 Task: Select the Central Africa Time as time zone for the schedule.
Action: Mouse moved to (107, 201)
Screenshot: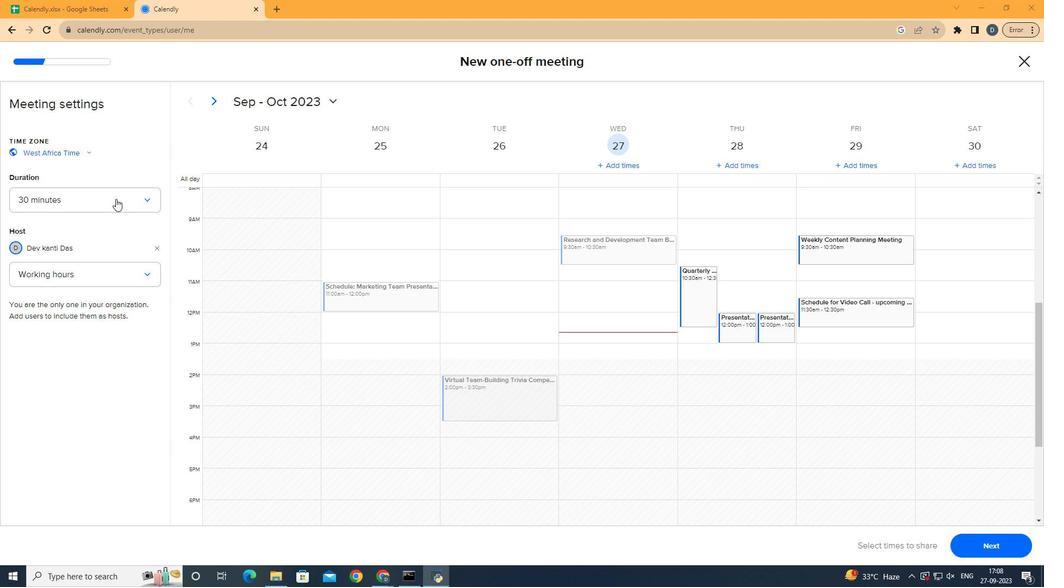 
Action: Mouse pressed left at (107, 201)
Screenshot: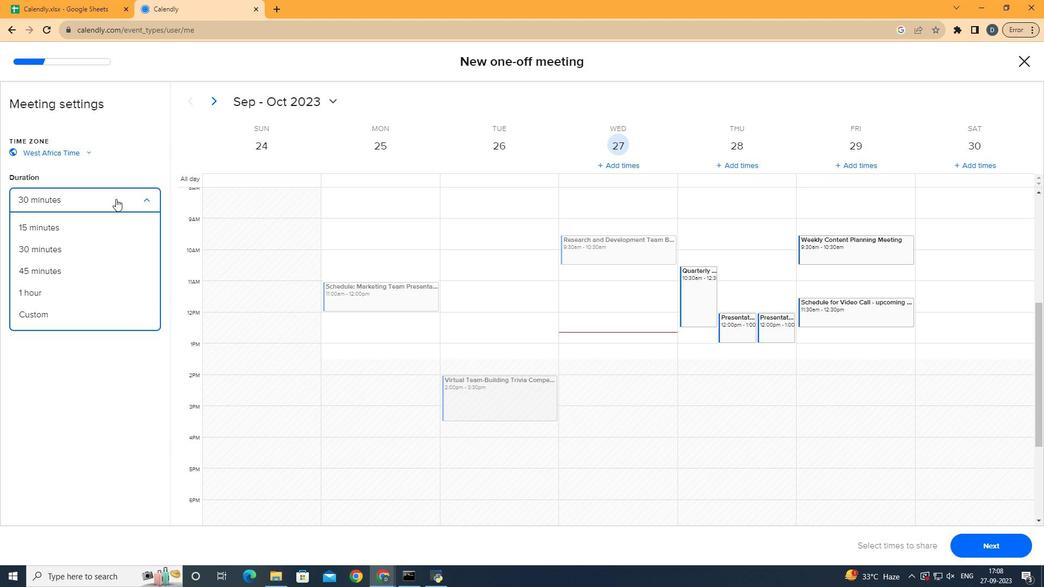 
Action: Mouse moved to (98, 198)
Screenshot: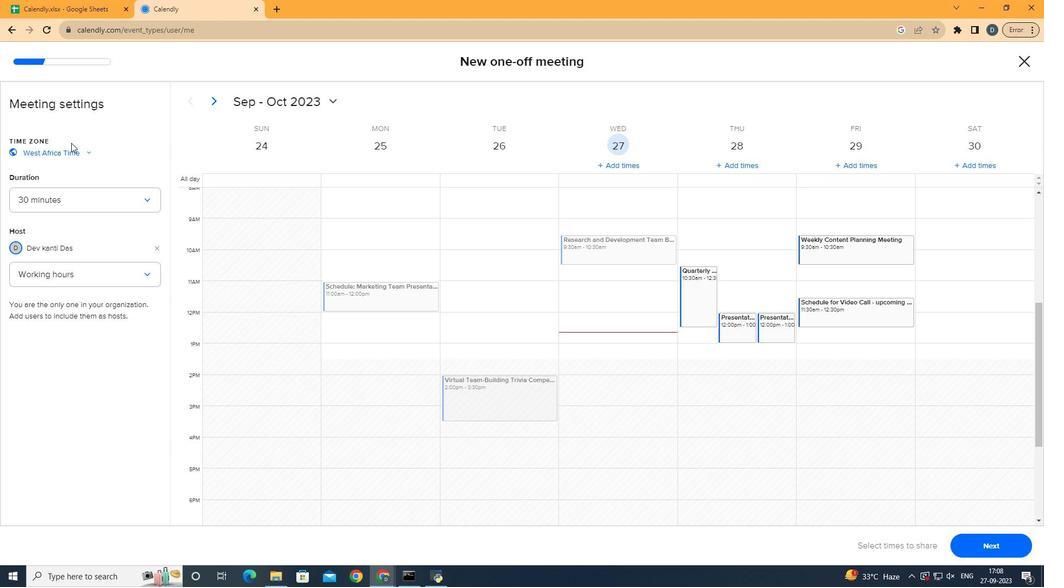 
Action: Mouse pressed left at (98, 198)
Screenshot: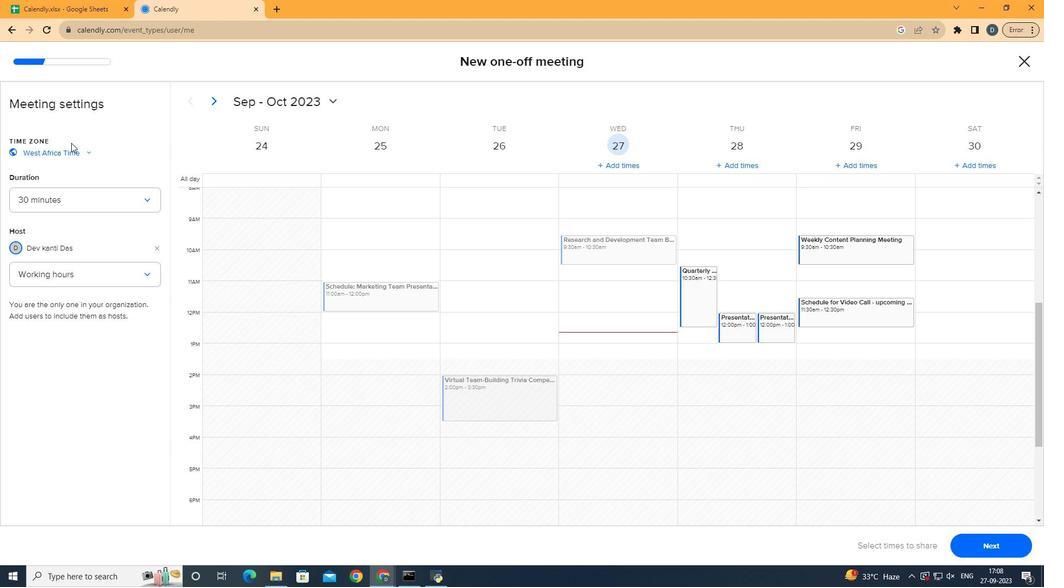 
Action: Mouse moved to (72, 163)
Screenshot: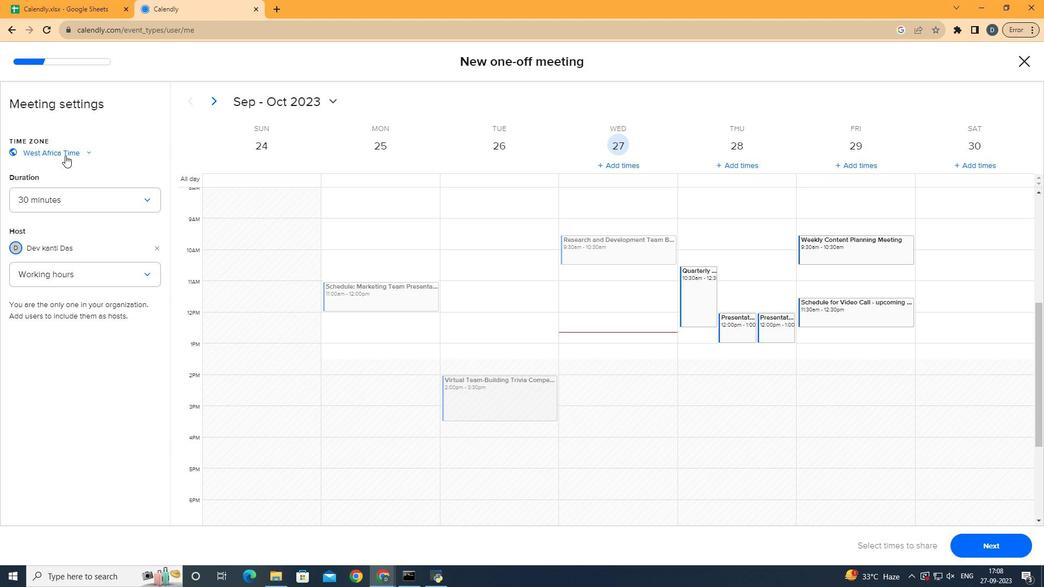 
Action: Mouse pressed left at (72, 163)
Screenshot: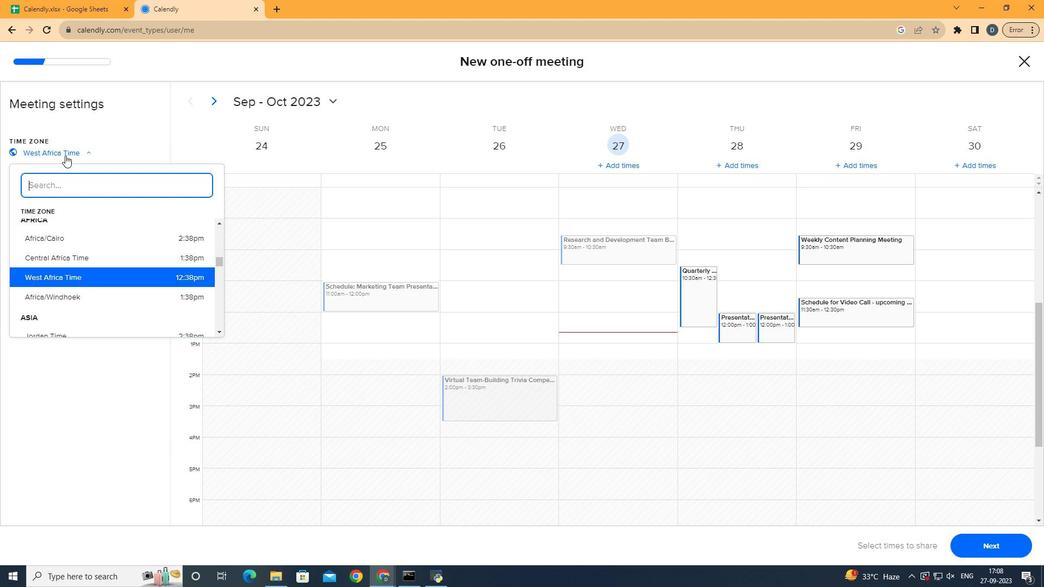 
Action: Mouse moved to (91, 258)
Screenshot: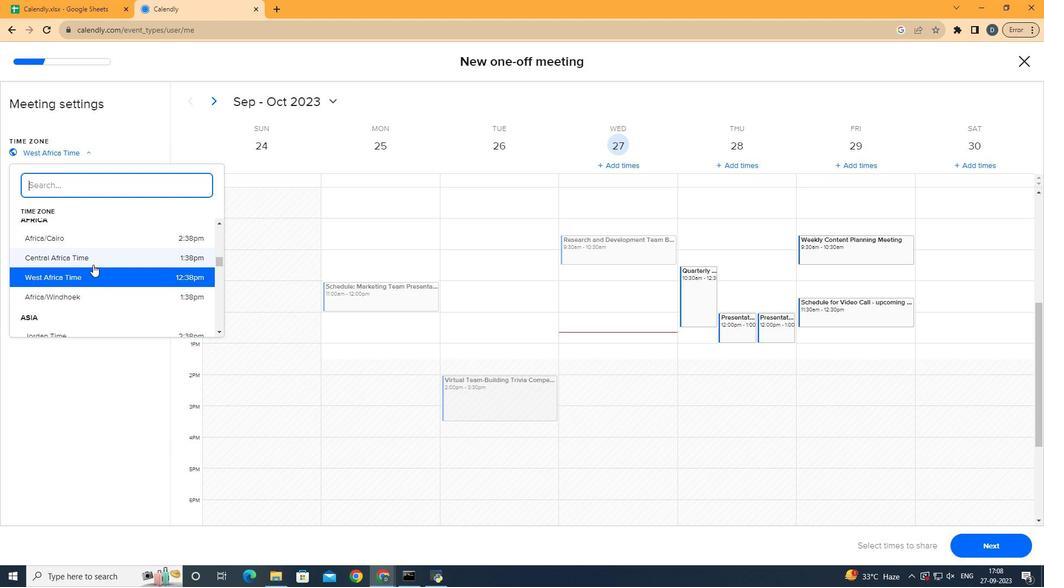 
Action: Mouse pressed left at (91, 258)
Screenshot: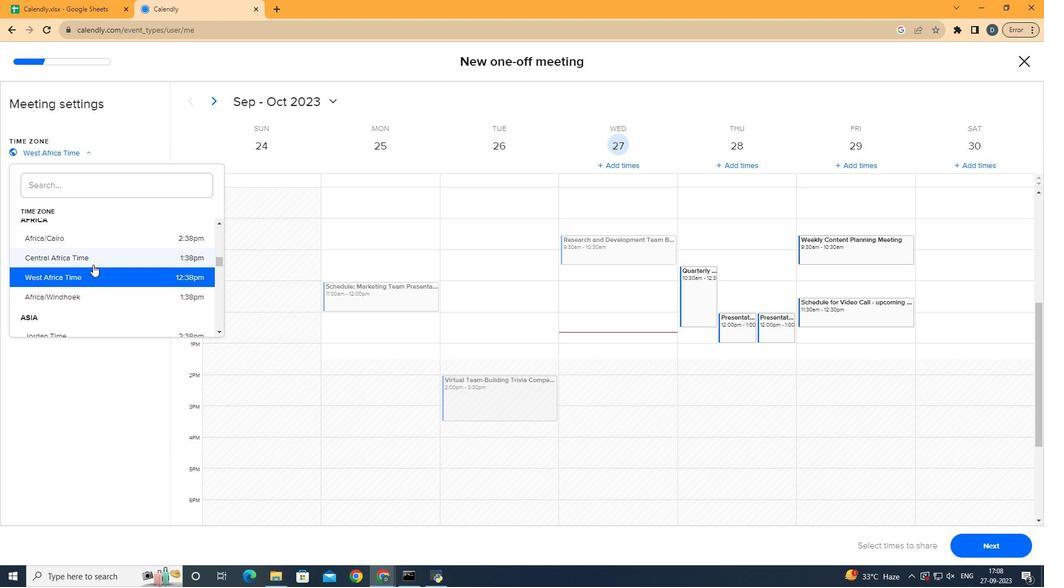 
Action: Mouse moved to (97, 399)
Screenshot: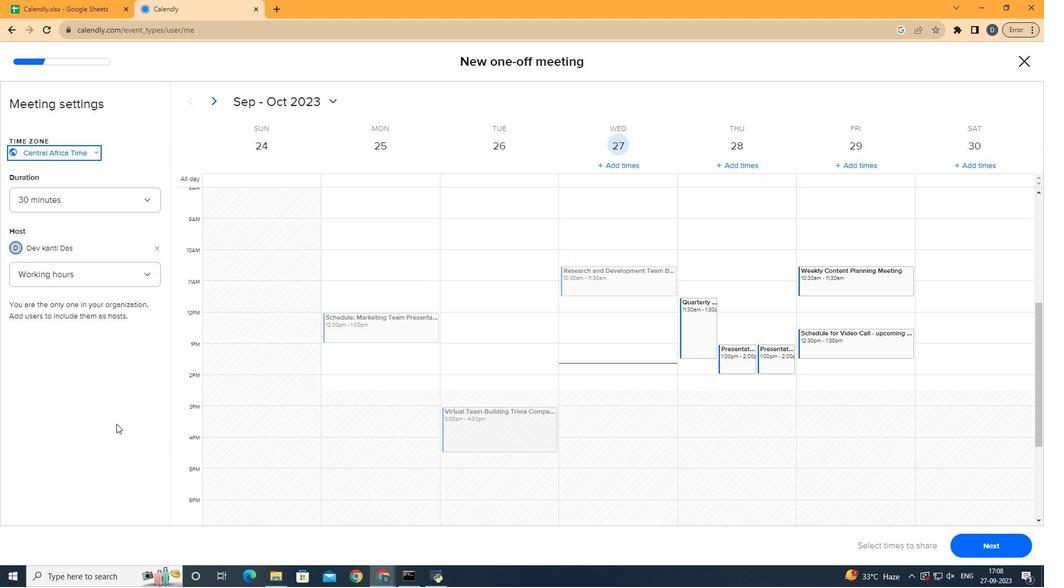 
